 Task: Set the subtitle justification in the text subtitle decoder to "Auto".
Action: Mouse moved to (96, 14)
Screenshot: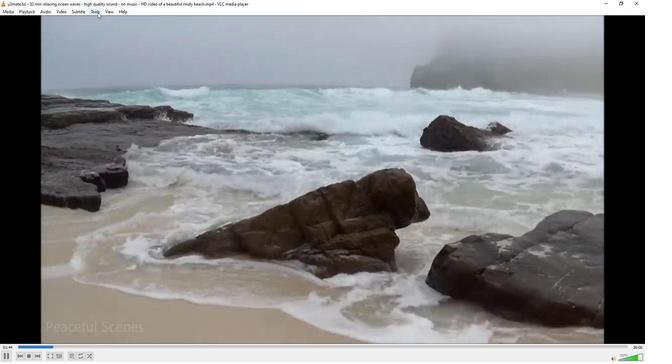 
Action: Mouse pressed left at (96, 14)
Screenshot: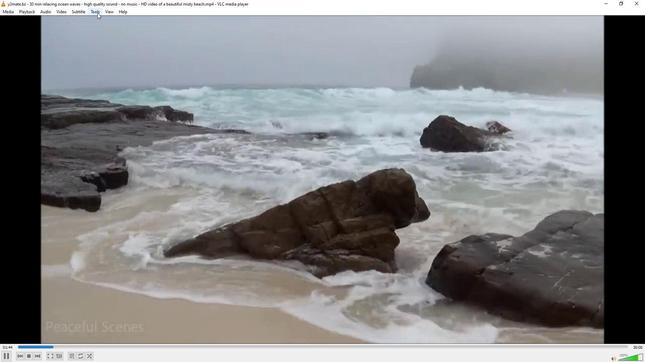 
Action: Mouse moved to (115, 92)
Screenshot: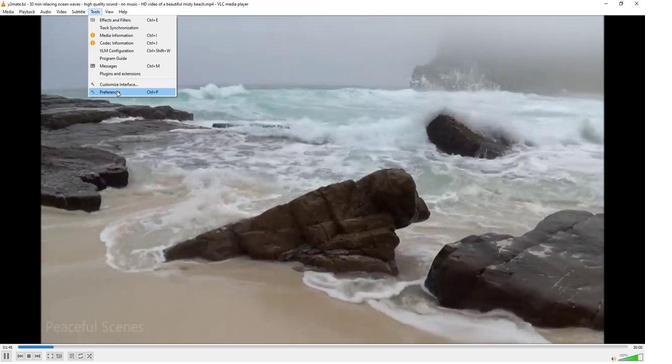 
Action: Mouse pressed left at (115, 92)
Screenshot: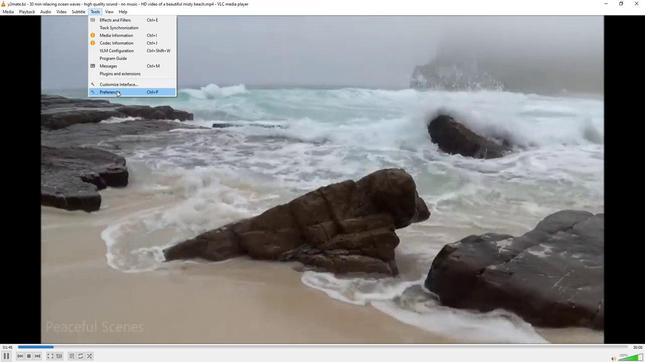 
Action: Mouse moved to (76, 283)
Screenshot: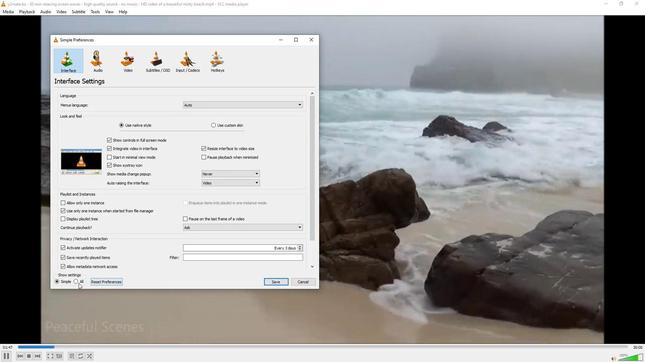 
Action: Mouse pressed left at (76, 283)
Screenshot: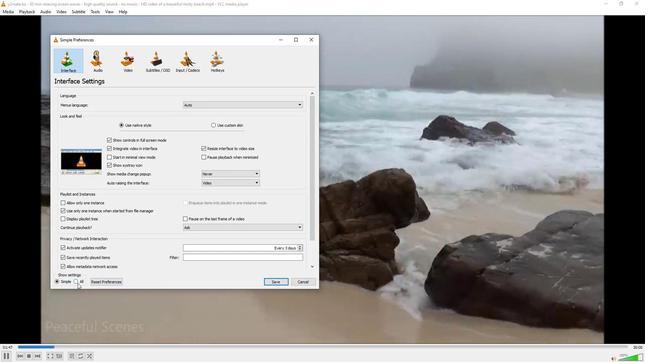 
Action: Mouse moved to (65, 186)
Screenshot: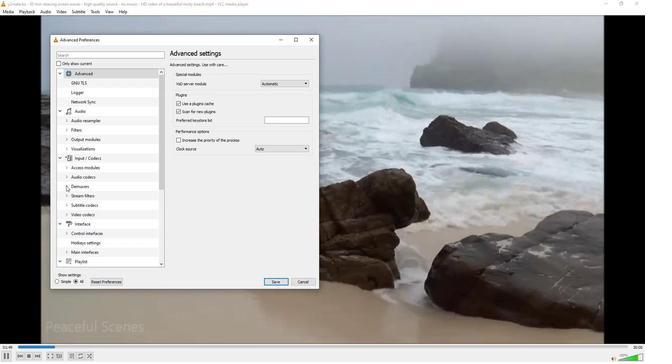 
Action: Mouse pressed left at (65, 186)
Screenshot: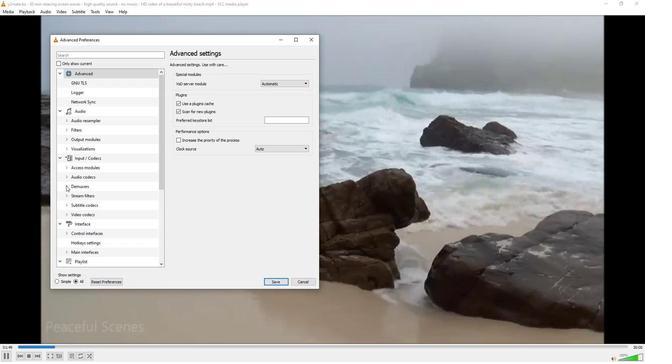 
Action: Mouse moved to (75, 230)
Screenshot: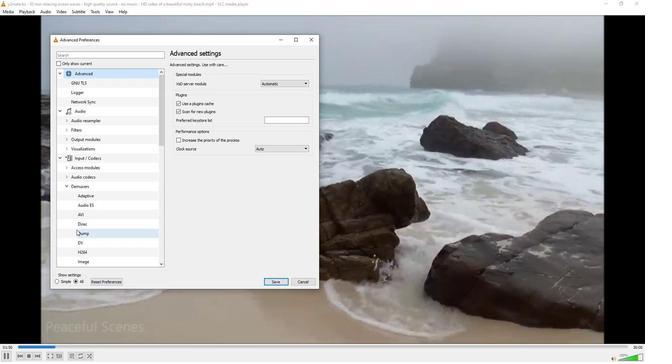 
Action: Mouse scrolled (75, 230) with delta (0, 0)
Screenshot: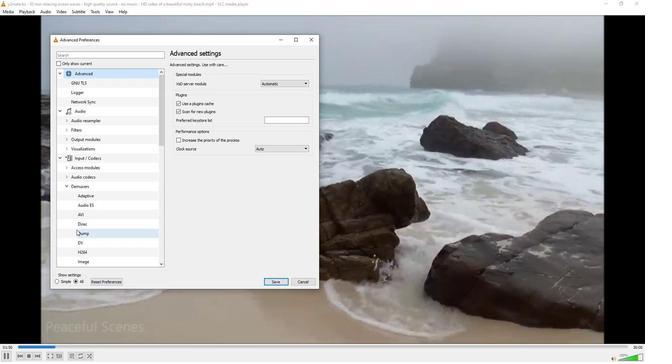 
Action: Mouse scrolled (75, 230) with delta (0, 0)
Screenshot: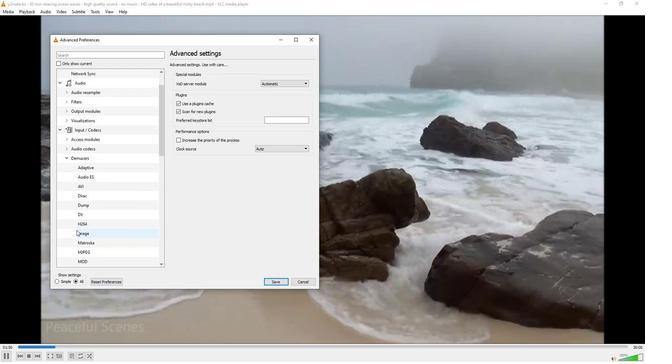 
Action: Mouse scrolled (75, 230) with delta (0, 0)
Screenshot: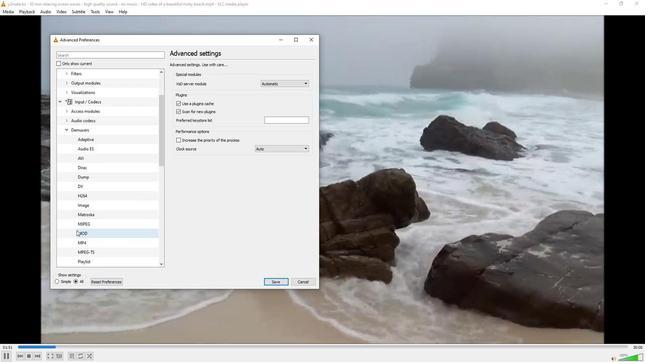 
Action: Mouse scrolled (75, 230) with delta (0, 0)
Screenshot: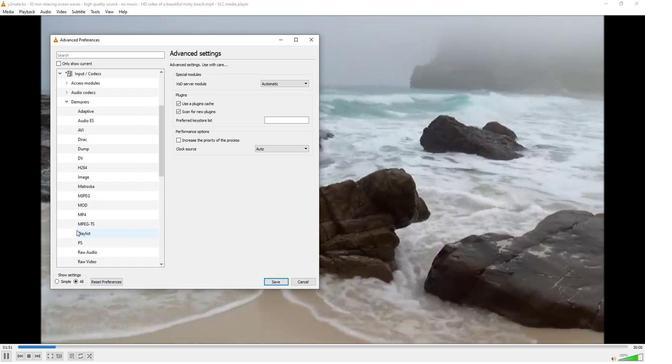 
Action: Mouse scrolled (75, 230) with delta (0, 0)
Screenshot: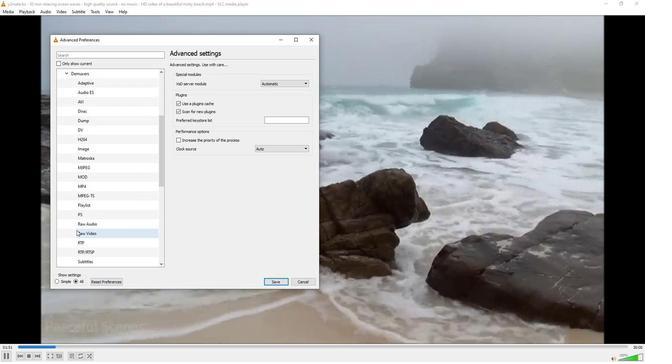 
Action: Mouse moved to (66, 261)
Screenshot: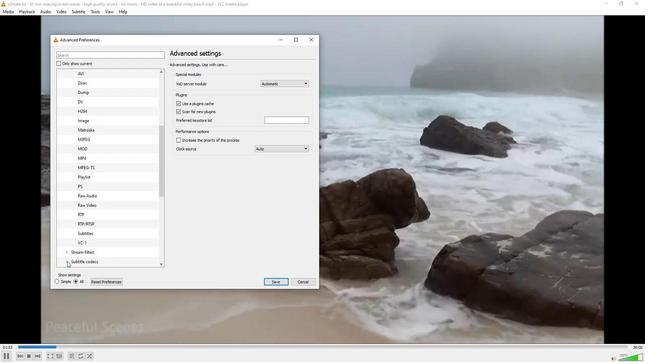 
Action: Mouse pressed left at (66, 261)
Screenshot: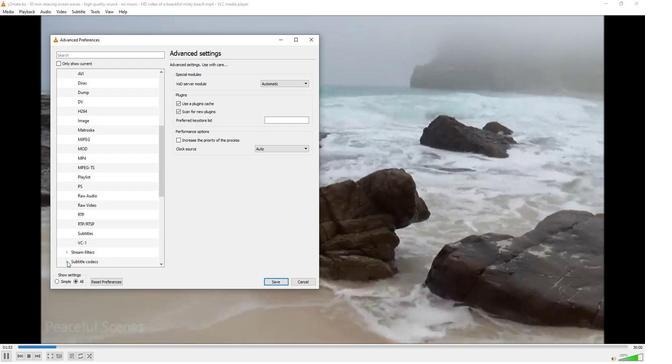 
Action: Mouse moved to (86, 254)
Screenshot: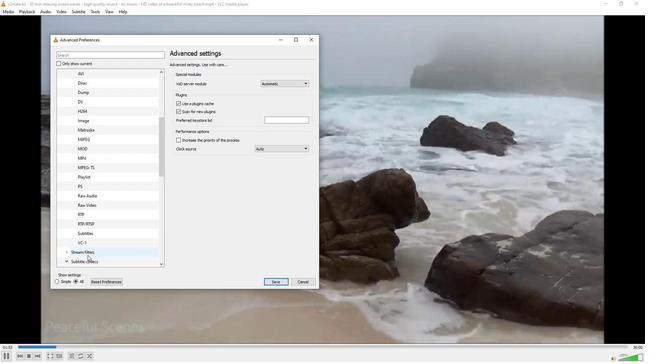 
Action: Mouse scrolled (86, 254) with delta (0, 0)
Screenshot: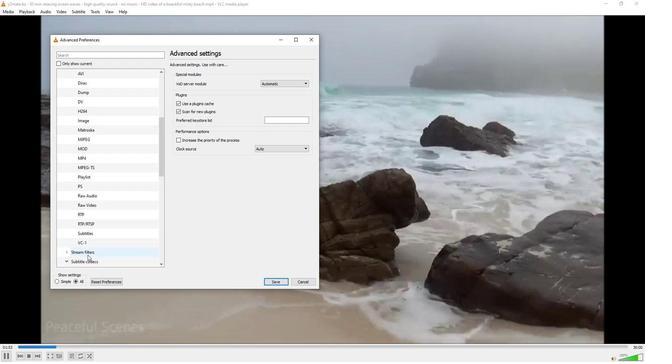 
Action: Mouse scrolled (86, 254) with delta (0, 0)
Screenshot: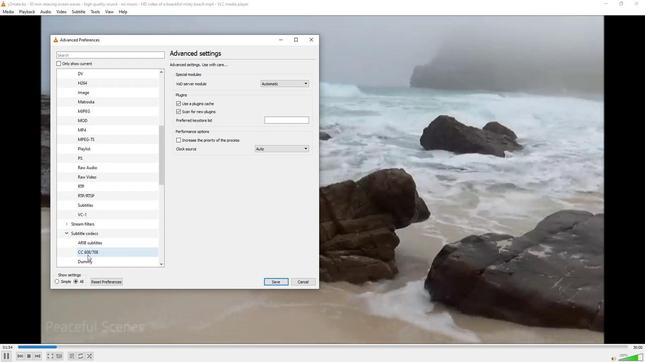 
Action: Mouse scrolled (86, 254) with delta (0, 0)
Screenshot: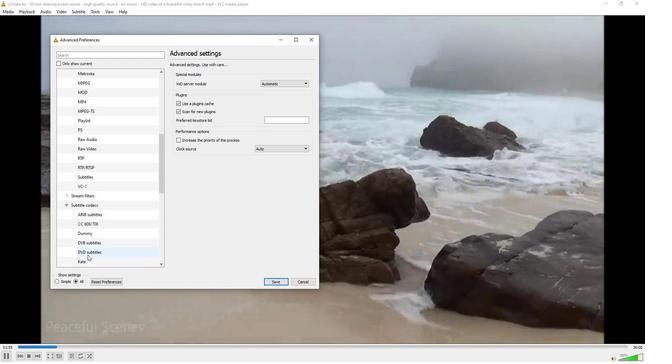 
Action: Mouse moved to (85, 244)
Screenshot: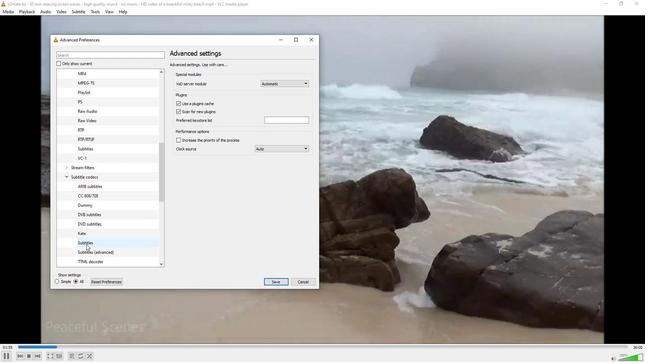 
Action: Mouse pressed left at (85, 244)
Screenshot: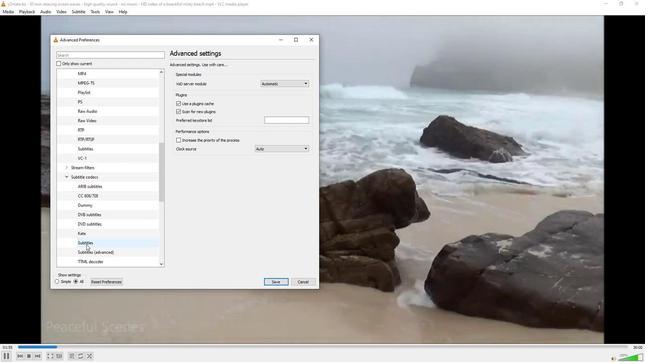 
Action: Mouse moved to (300, 74)
Screenshot: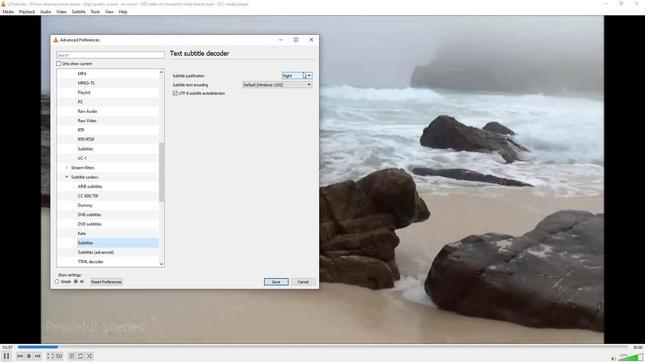 
Action: Mouse pressed left at (300, 74)
Screenshot: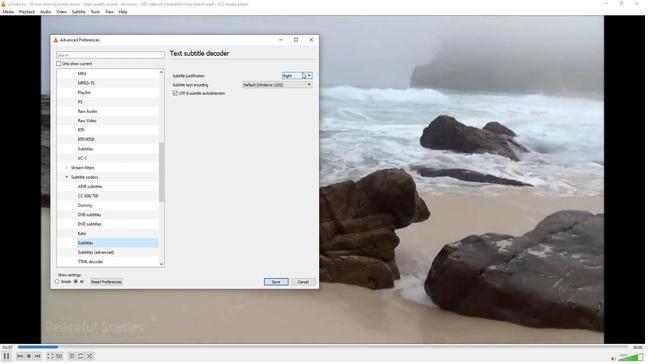 
Action: Mouse moved to (293, 81)
Screenshot: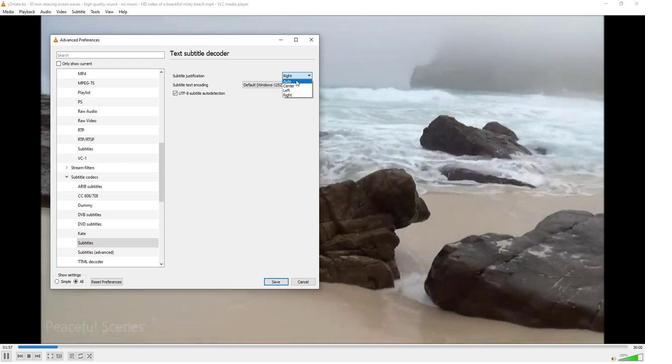 
Action: Mouse pressed left at (293, 81)
Screenshot: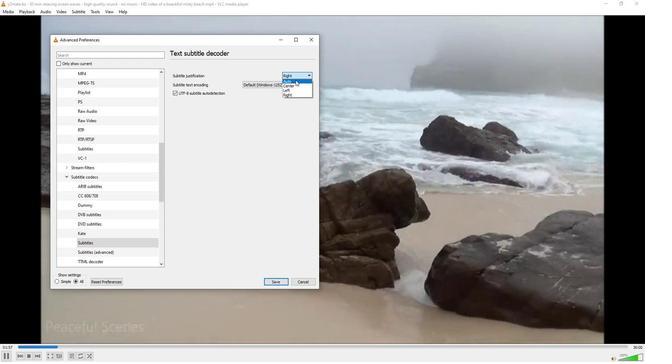 
Action: Mouse moved to (246, 140)
Screenshot: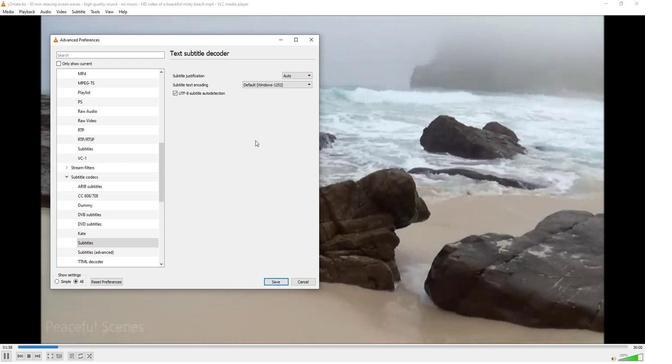 
